 Task: Add the product "Corona Premier Mexican Lager Bottle (12 oz x 6 ct)" to cart from the store "Happy's Liquor & Market".
Action: Mouse pressed left at (40, 72)
Screenshot: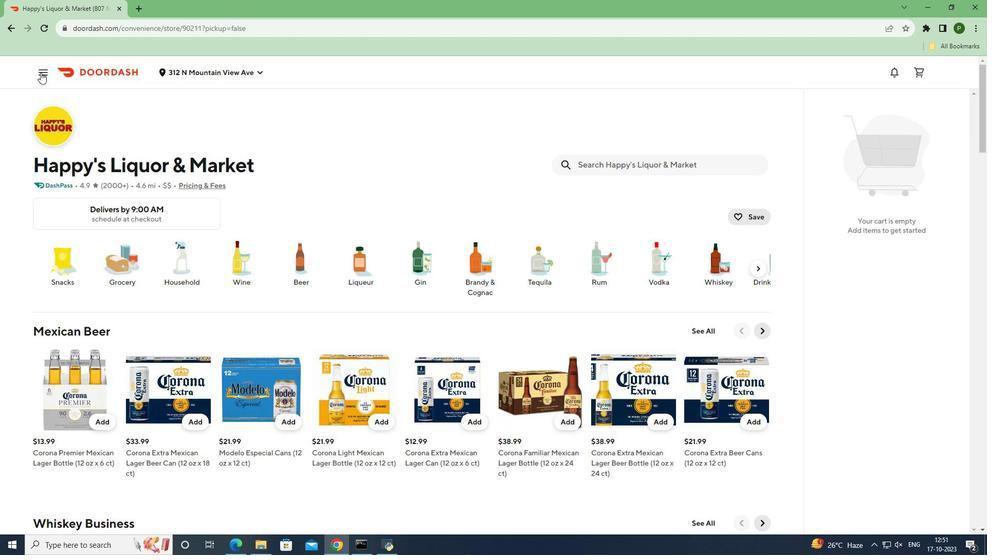 
Action: Mouse moved to (35, 141)
Screenshot: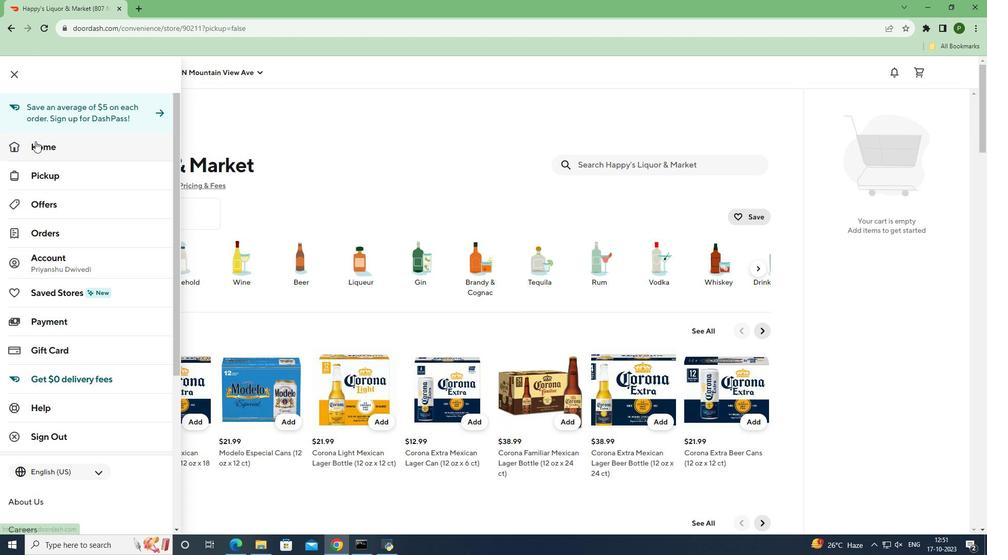 
Action: Mouse pressed left at (35, 141)
Screenshot: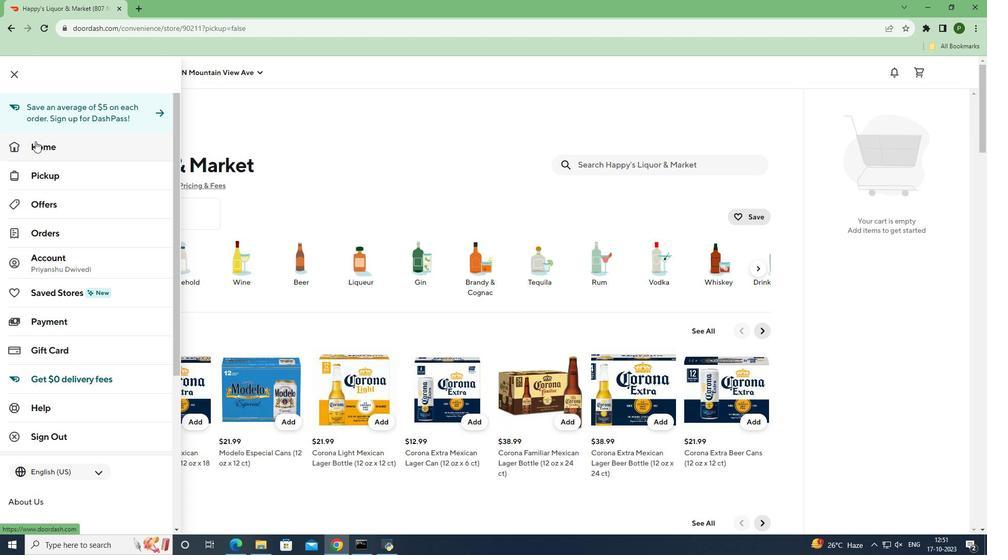 
Action: Mouse moved to (391, 111)
Screenshot: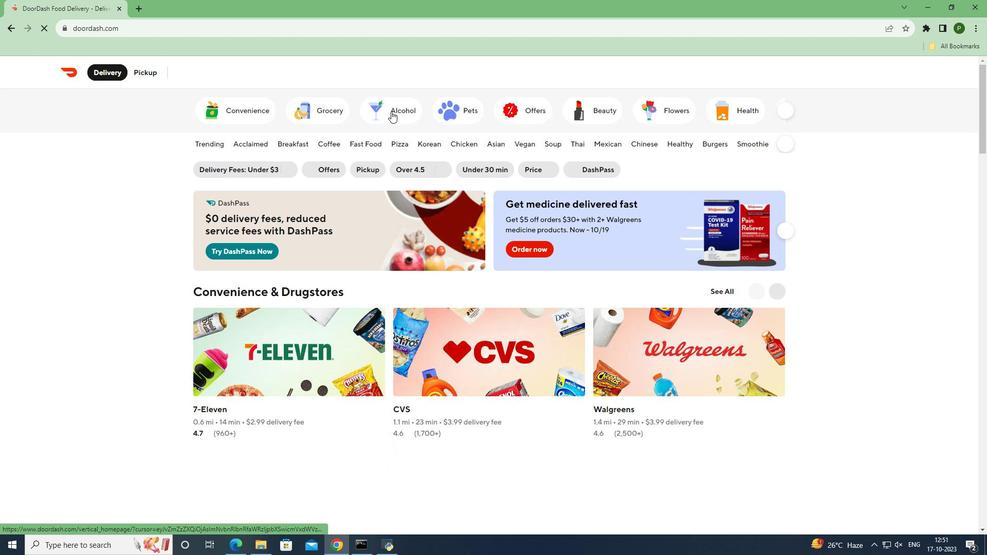 
Action: Mouse pressed left at (391, 111)
Screenshot: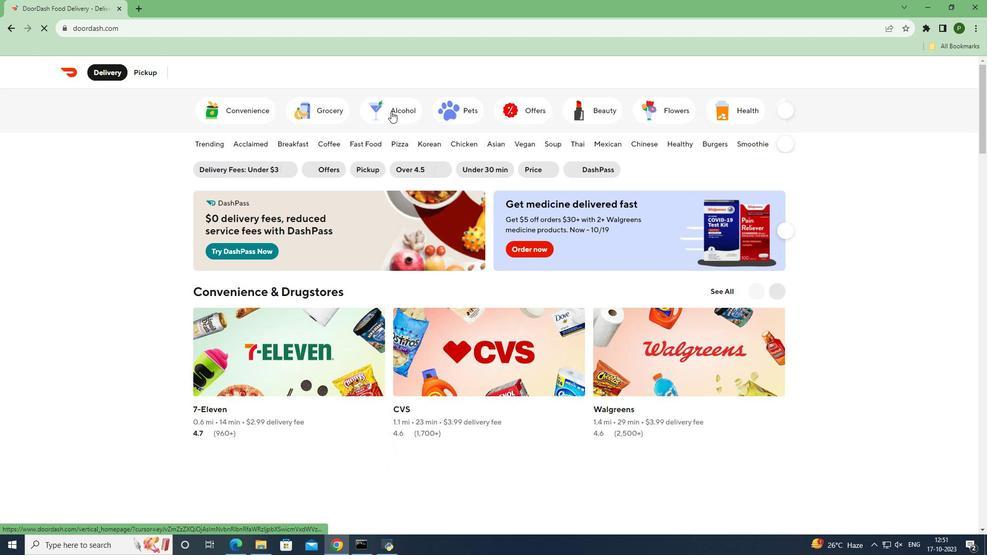 
Action: Mouse moved to (473, 309)
Screenshot: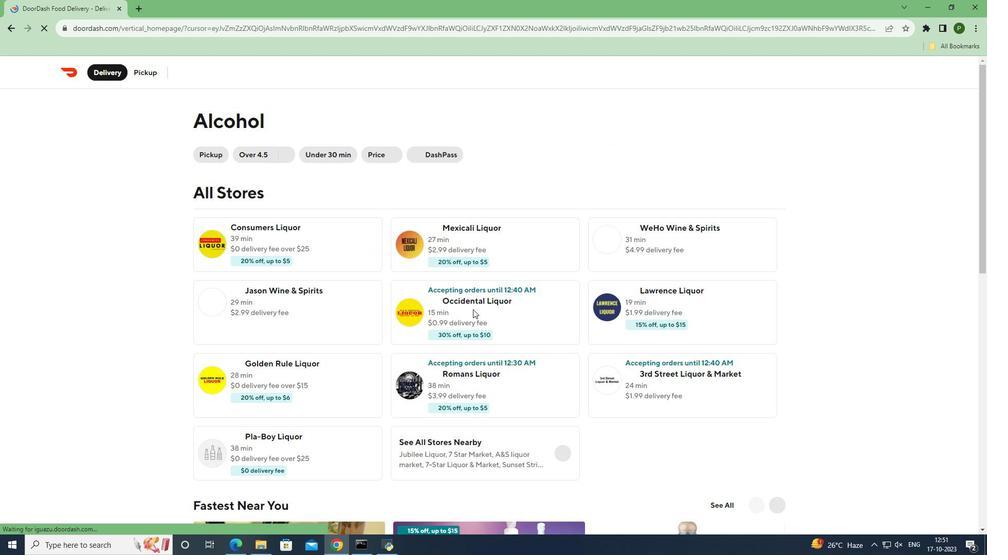 
Action: Mouse scrolled (473, 308) with delta (0, 0)
Screenshot: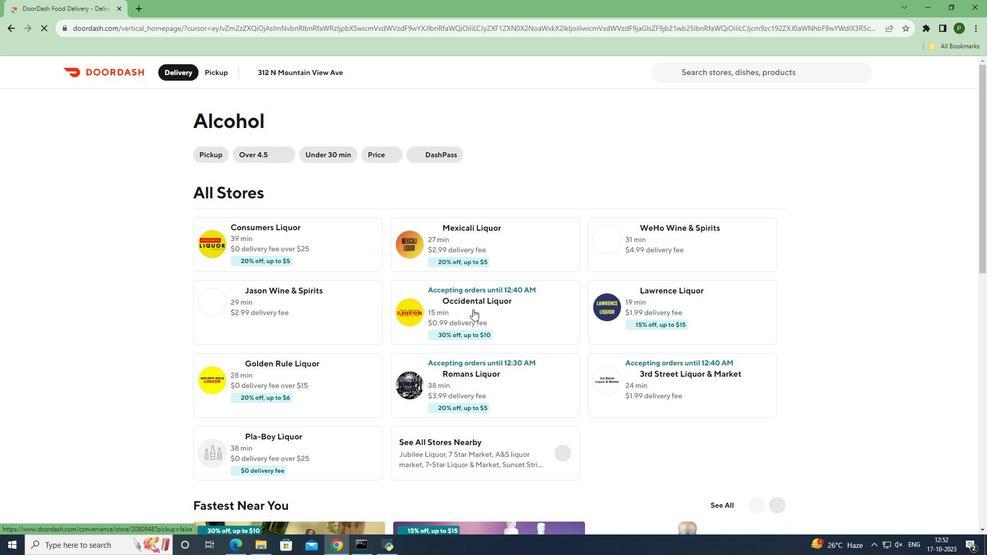 
Action: Mouse moved to (564, 402)
Screenshot: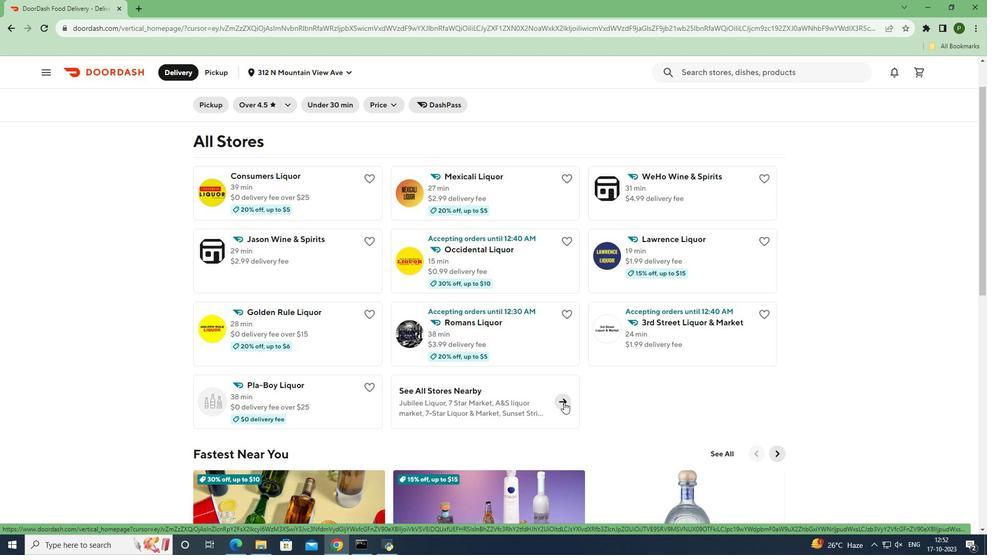 
Action: Mouse pressed left at (564, 402)
Screenshot: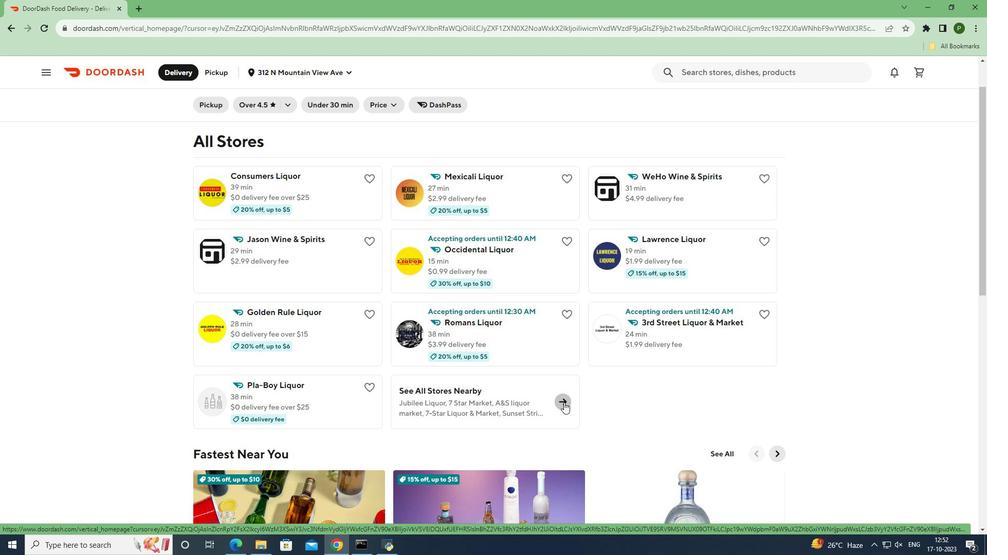 
Action: Mouse moved to (558, 374)
Screenshot: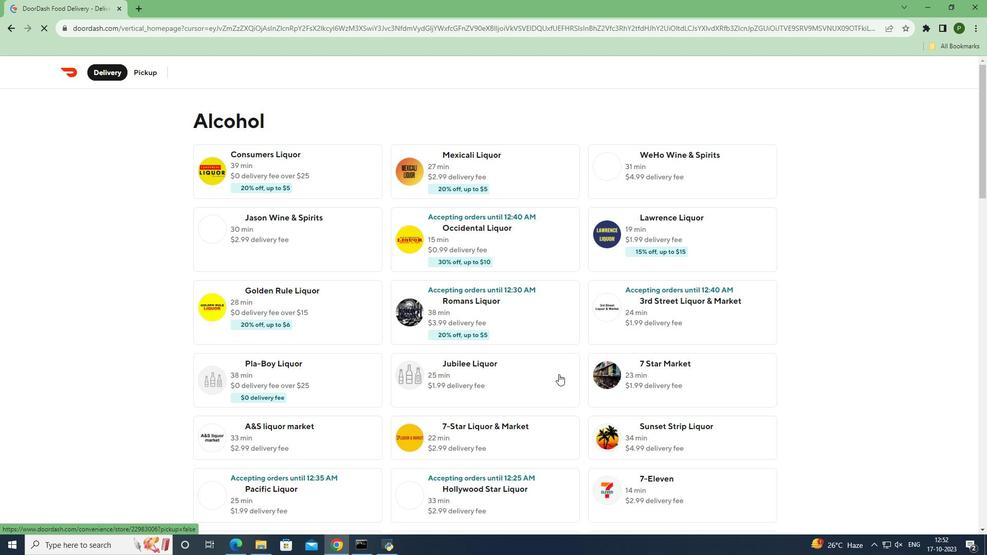 
Action: Mouse scrolled (558, 373) with delta (0, 0)
Screenshot: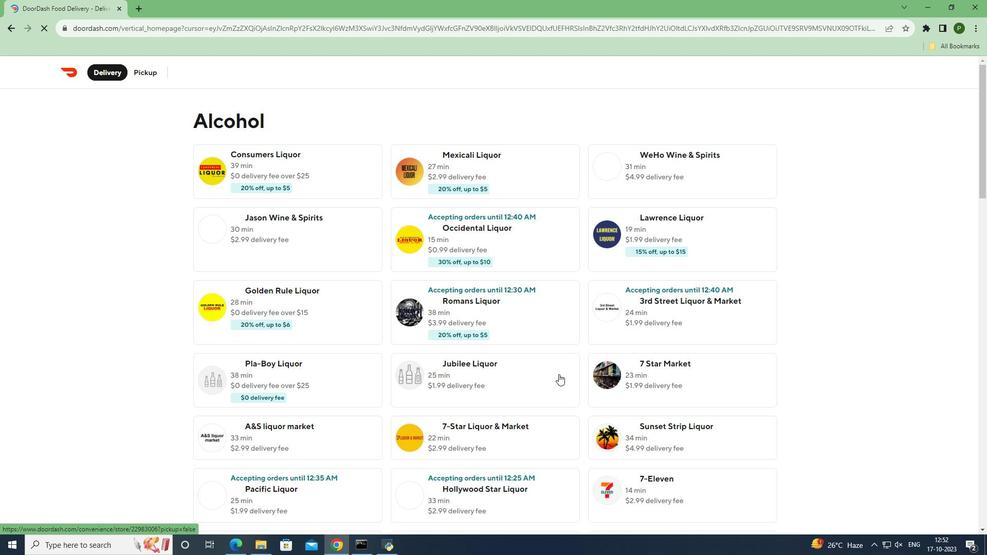 
Action: Mouse scrolled (558, 373) with delta (0, 0)
Screenshot: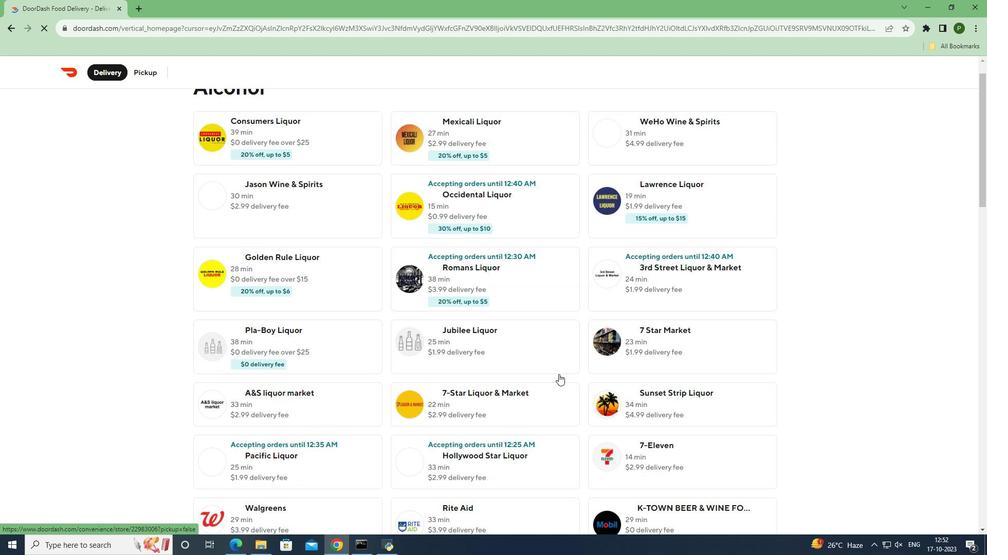 
Action: Mouse scrolled (558, 373) with delta (0, 0)
Screenshot: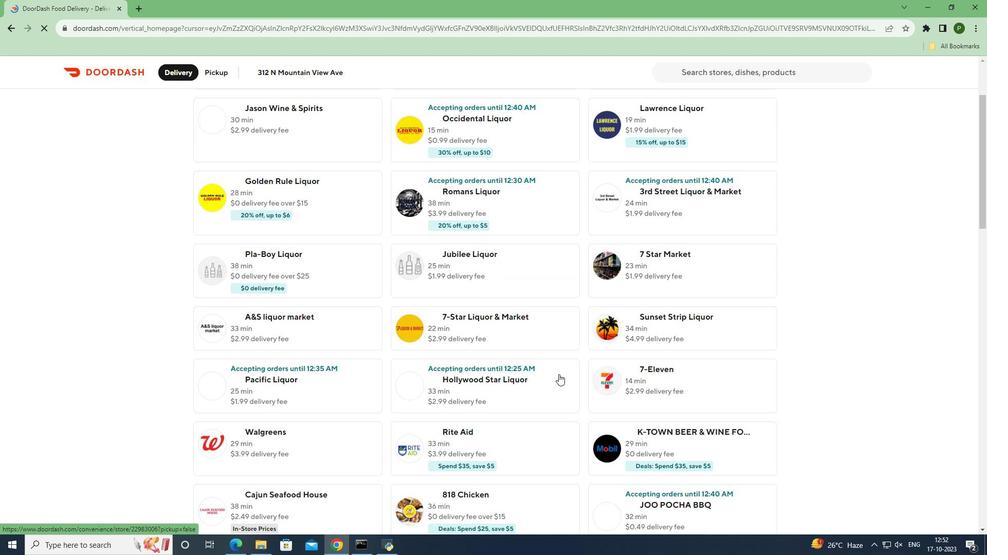 
Action: Mouse scrolled (558, 373) with delta (0, 0)
Screenshot: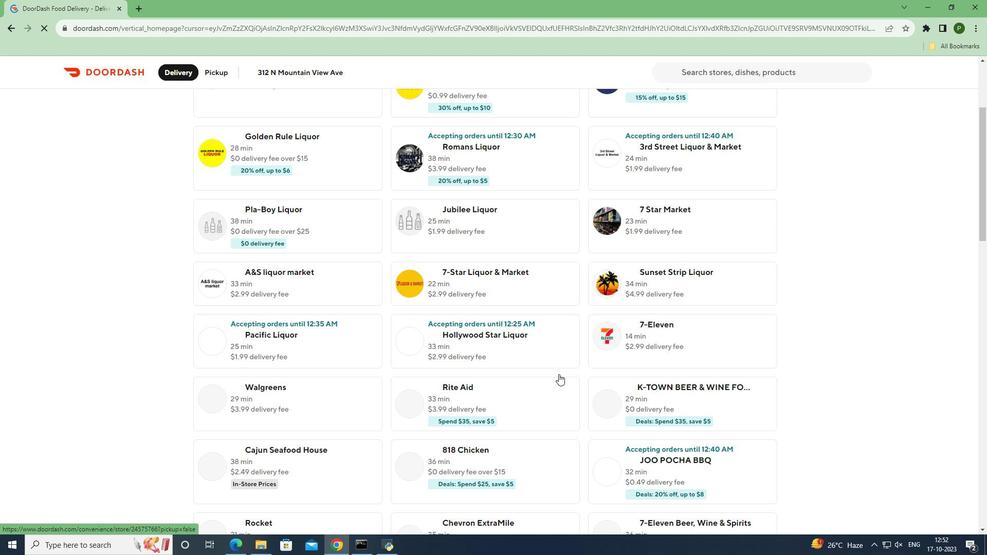 
Action: Mouse scrolled (558, 373) with delta (0, 0)
Screenshot: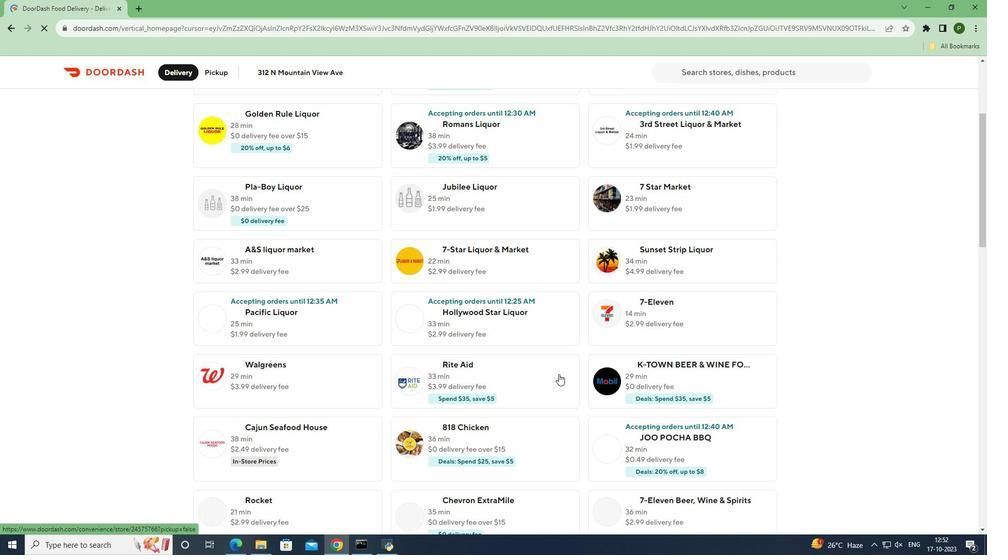 
Action: Mouse scrolled (558, 373) with delta (0, 0)
Screenshot: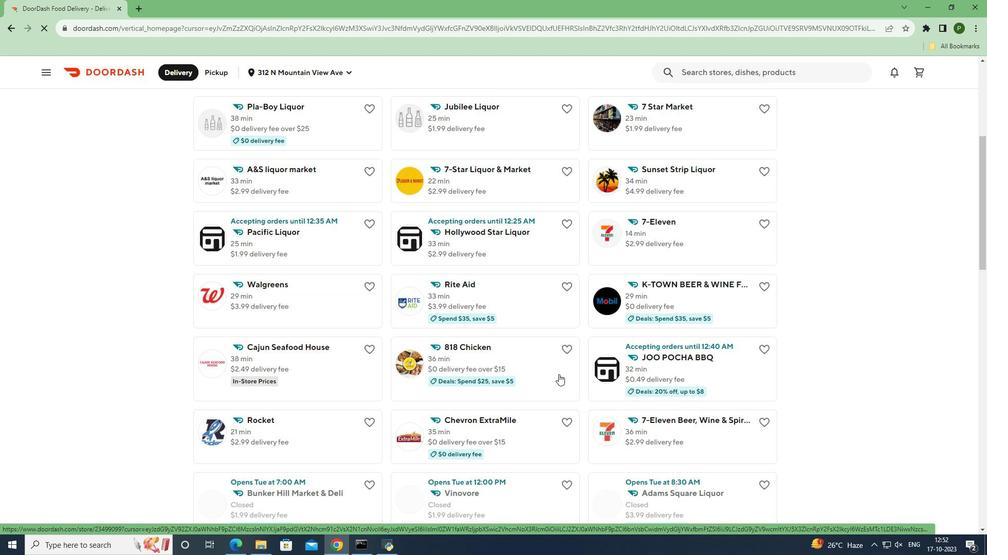 
Action: Mouse scrolled (558, 373) with delta (0, 0)
Screenshot: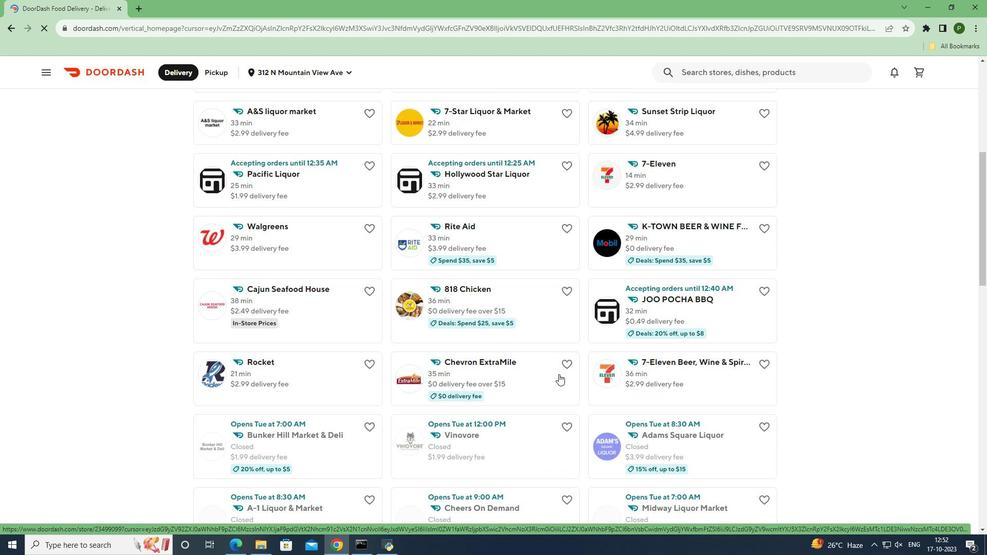 
Action: Mouse scrolled (558, 373) with delta (0, 0)
Screenshot: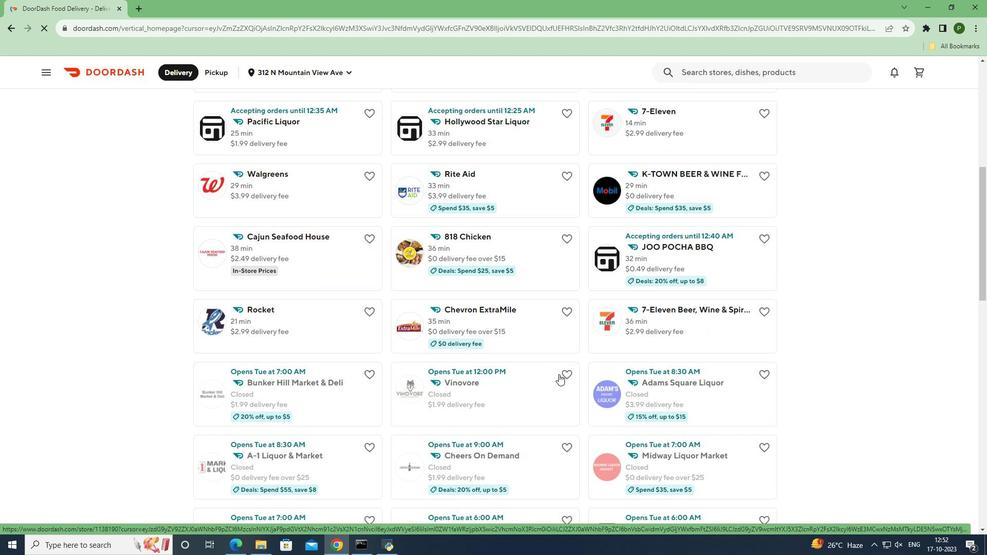 
Action: Mouse scrolled (558, 373) with delta (0, 0)
Screenshot: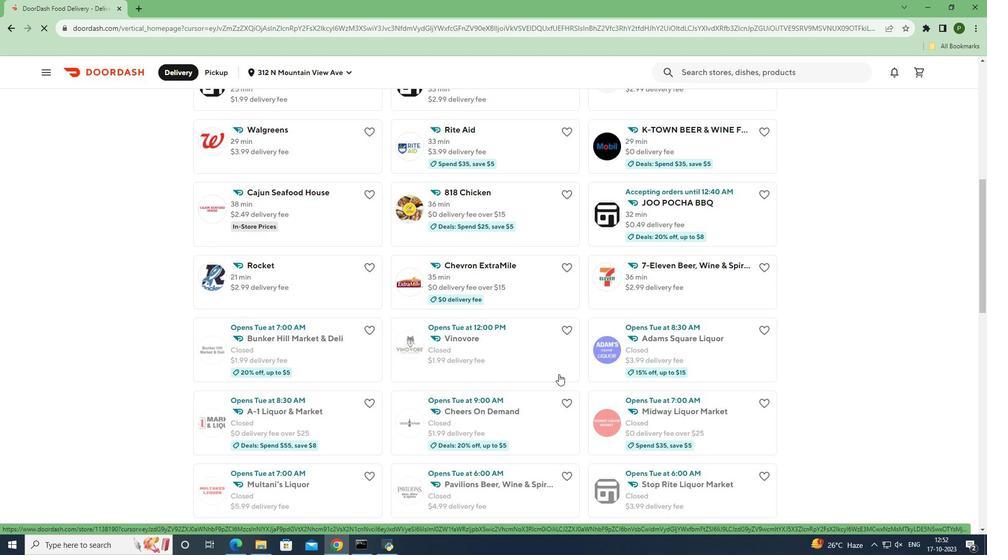 
Action: Mouse scrolled (558, 373) with delta (0, 0)
Screenshot: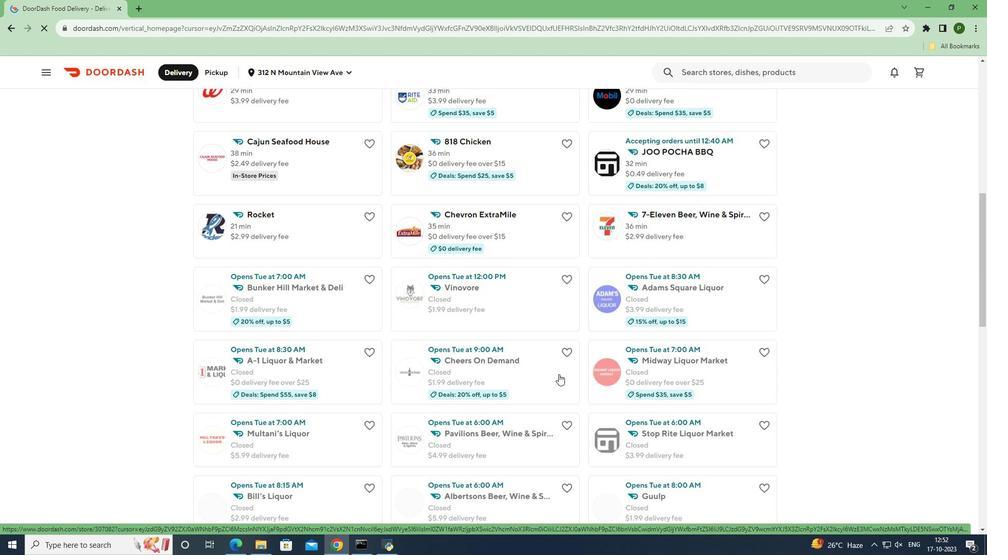
Action: Mouse scrolled (558, 373) with delta (0, 0)
Screenshot: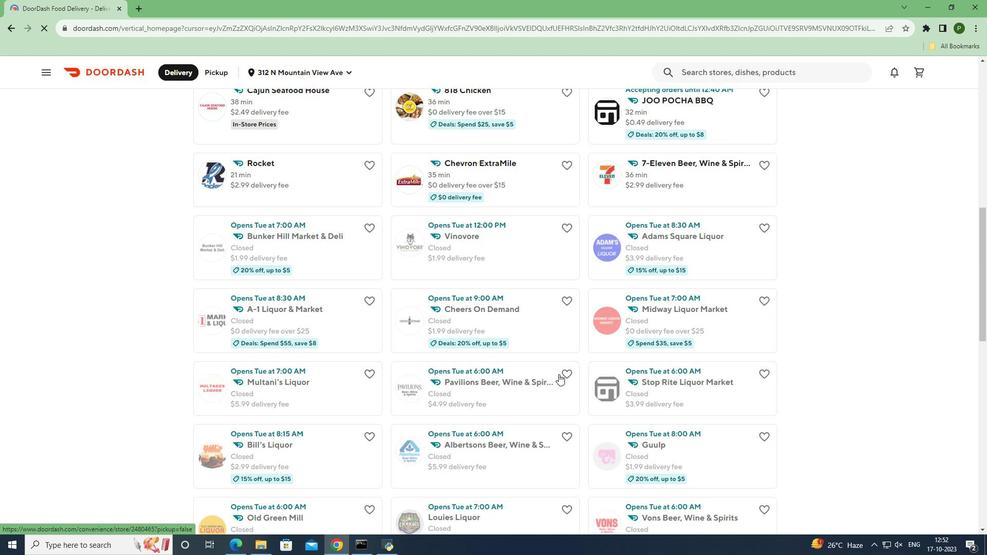 
Action: Mouse scrolled (558, 373) with delta (0, 0)
Screenshot: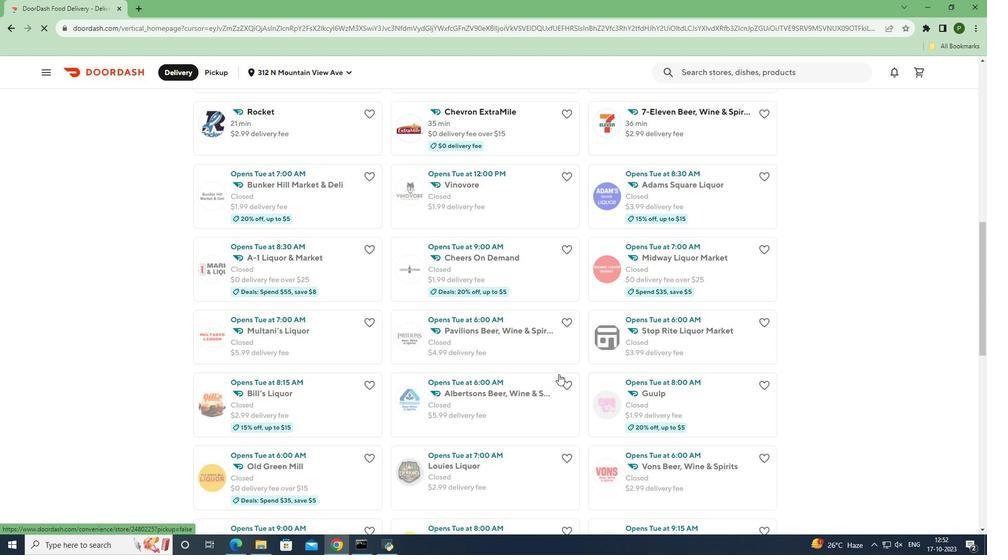 
Action: Mouse scrolled (558, 373) with delta (0, 0)
Screenshot: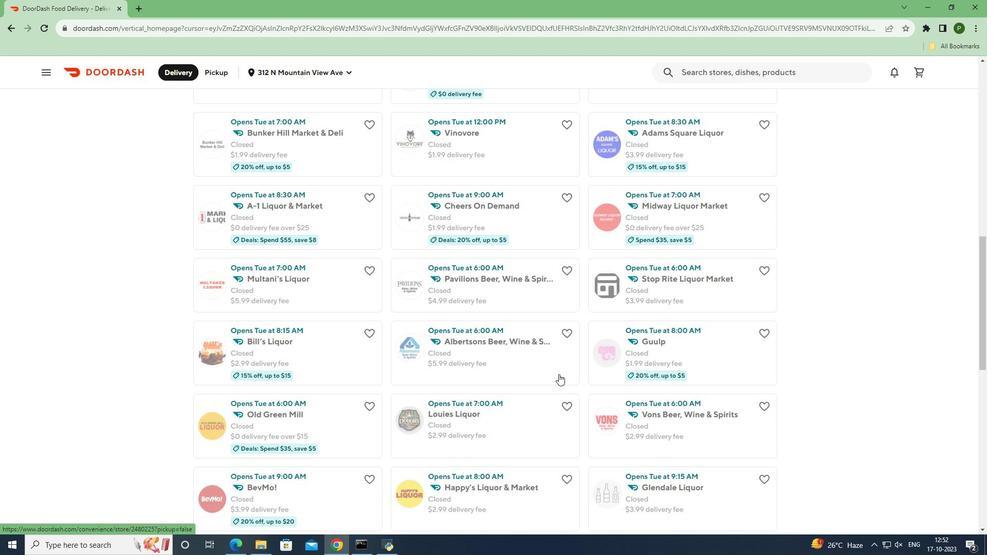 
Action: Mouse scrolled (558, 373) with delta (0, 0)
Screenshot: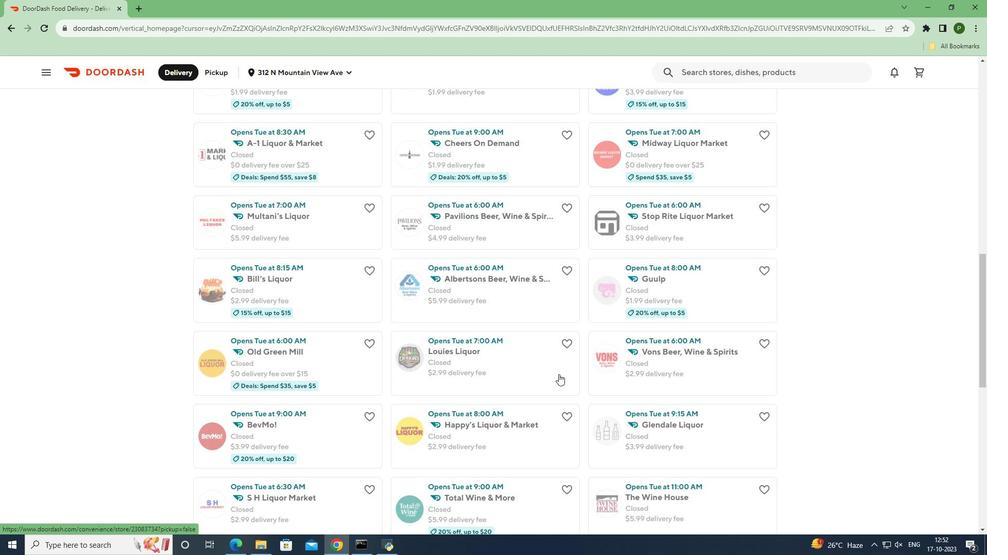 
Action: Mouse moved to (523, 386)
Screenshot: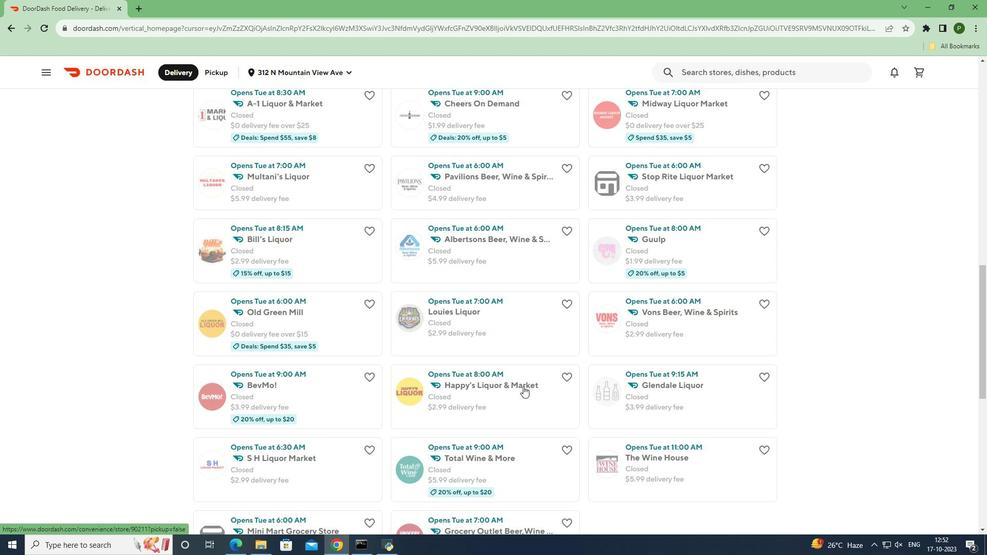 
Action: Mouse pressed left at (523, 386)
Screenshot: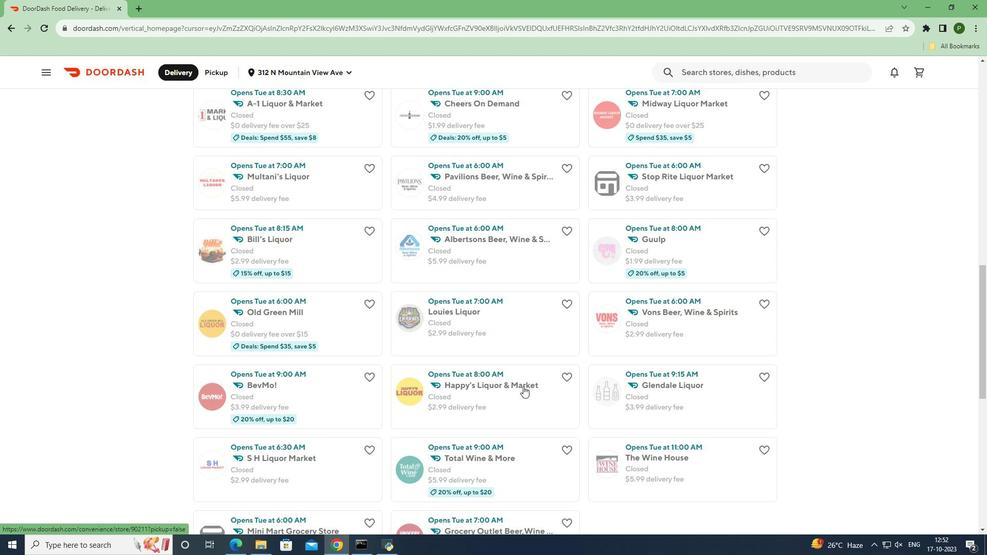 
Action: Mouse moved to (614, 164)
Screenshot: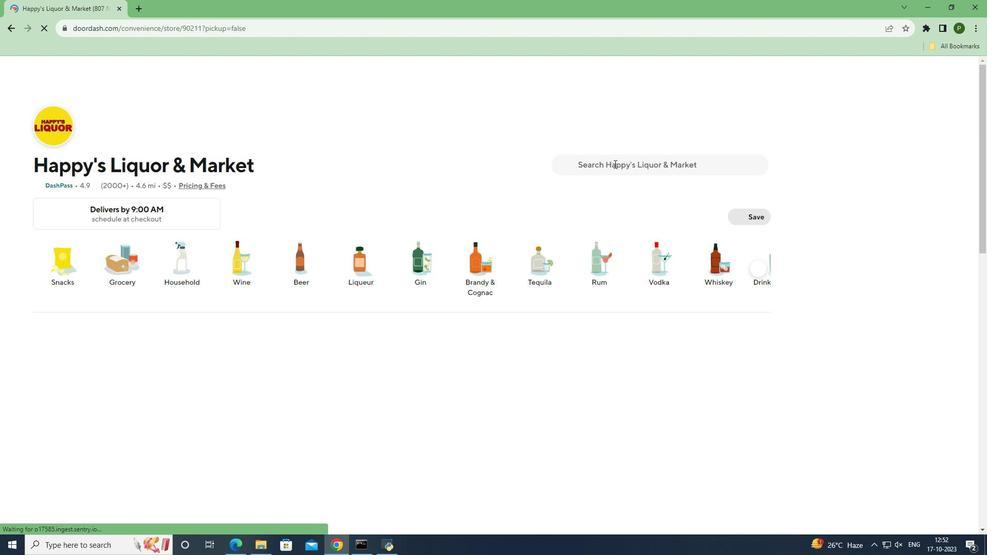 
Action: Mouse pressed left at (614, 164)
Screenshot: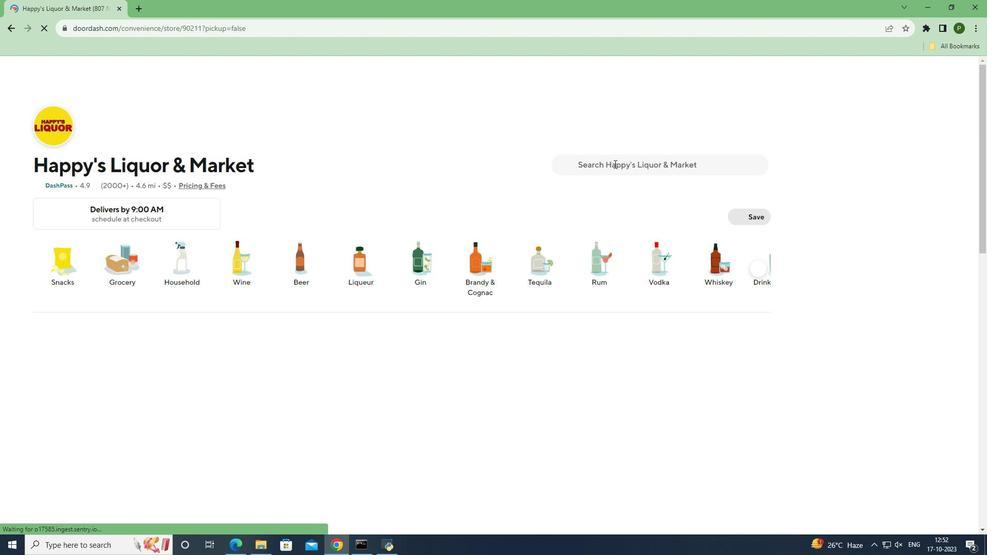 
Action: Key pressed <Key.caps_lock>C<Key.caps_lock>orona<Key.space><Key.caps_lock>P<Key.caps_lock>remier<Key.space><Key.caps_lock>M<Key.caps_lock>exican<Key.space><Key.caps_lock>L<Key.caps_lock>ager<Key.space><Key.caps_lock>B<Key.caps_lock>ottle<Key.space><Key.shift_r>(12<Key.space>oz<Key.space><Key.shift>*<Key.space>6<Key.space>ct<Key.shift_r>)<Key.enter>
Screenshot: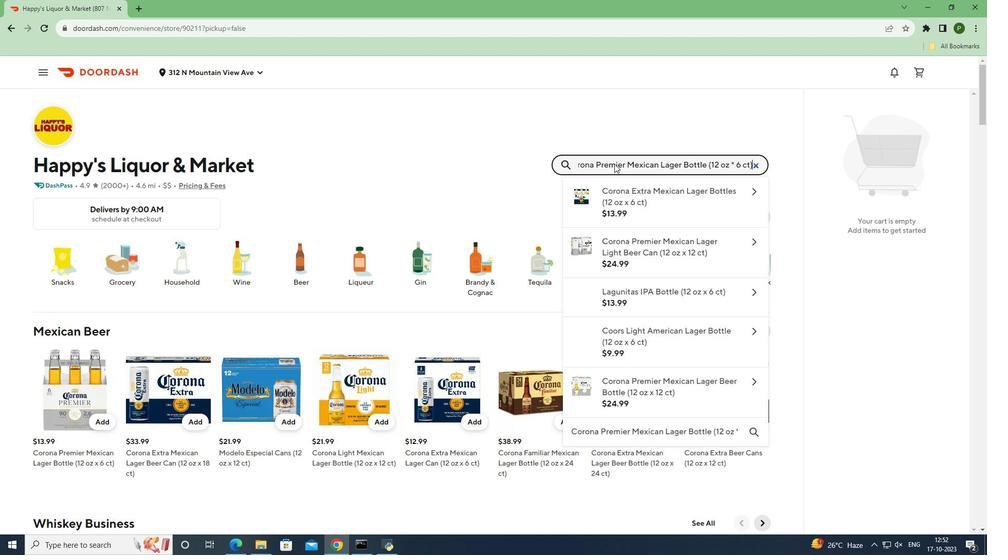 
Action: Mouse moved to (93, 266)
Screenshot: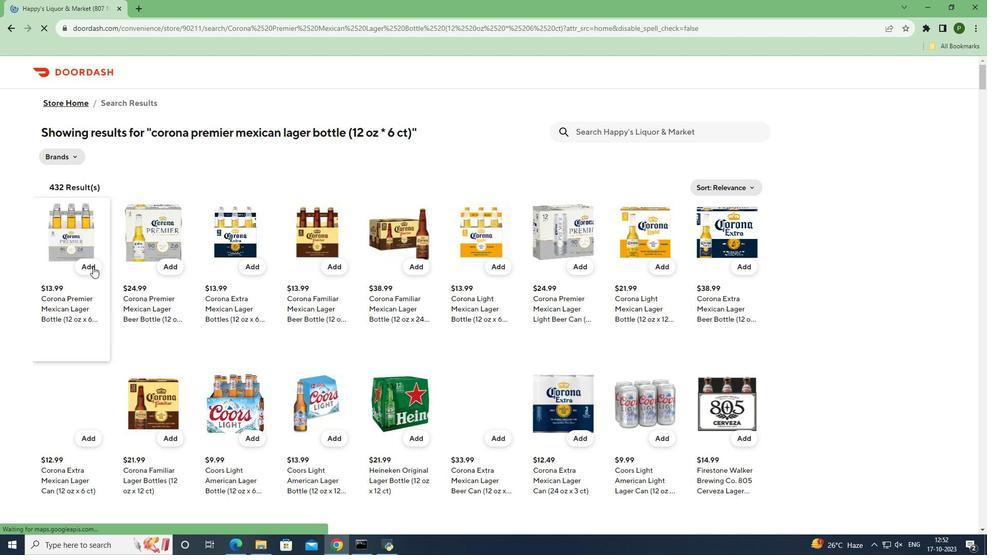 
Action: Mouse pressed left at (93, 266)
Screenshot: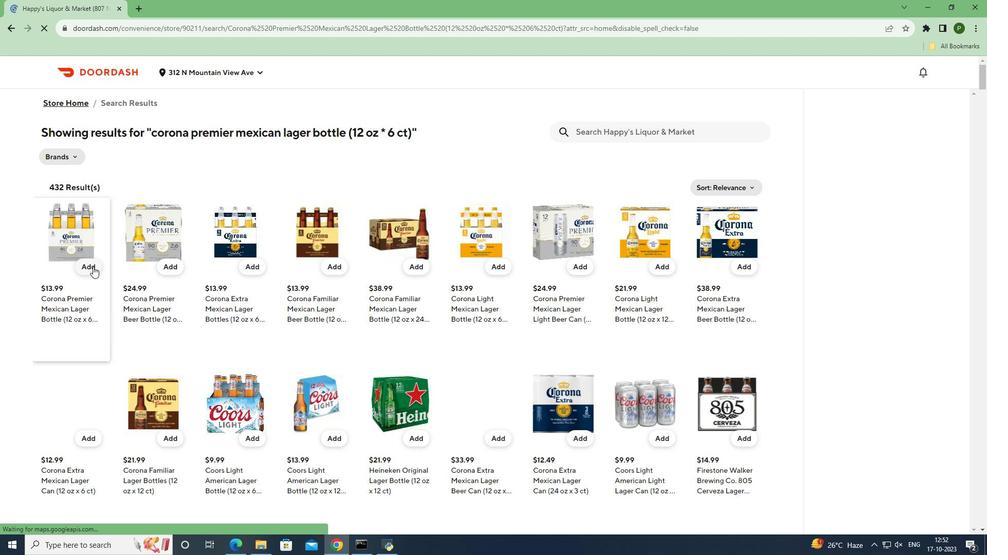 
Action: Mouse moved to (111, 339)
Screenshot: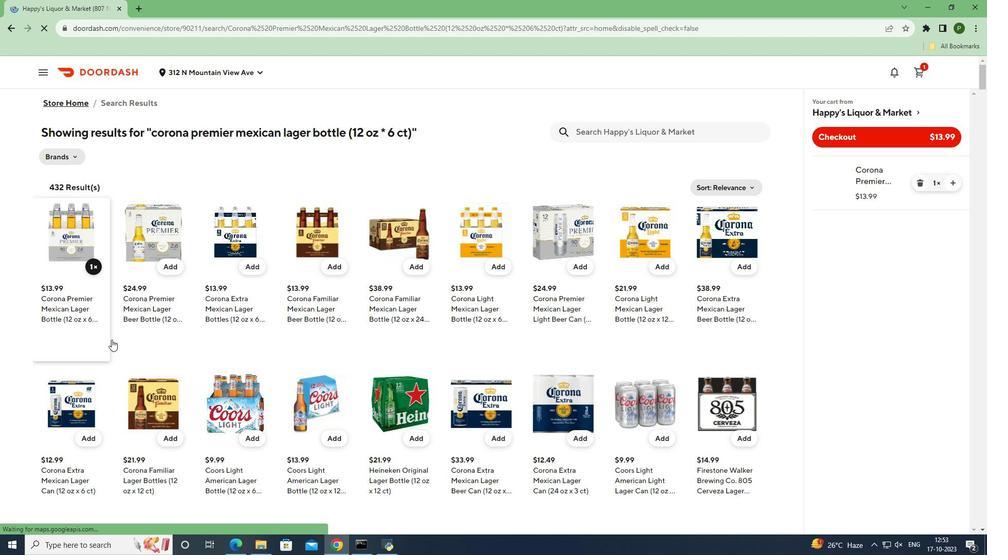 
